 Task: Add All Good Spf 50 Sport Sunscreen Butter Stick to the cart.
Action: Mouse moved to (303, 172)
Screenshot: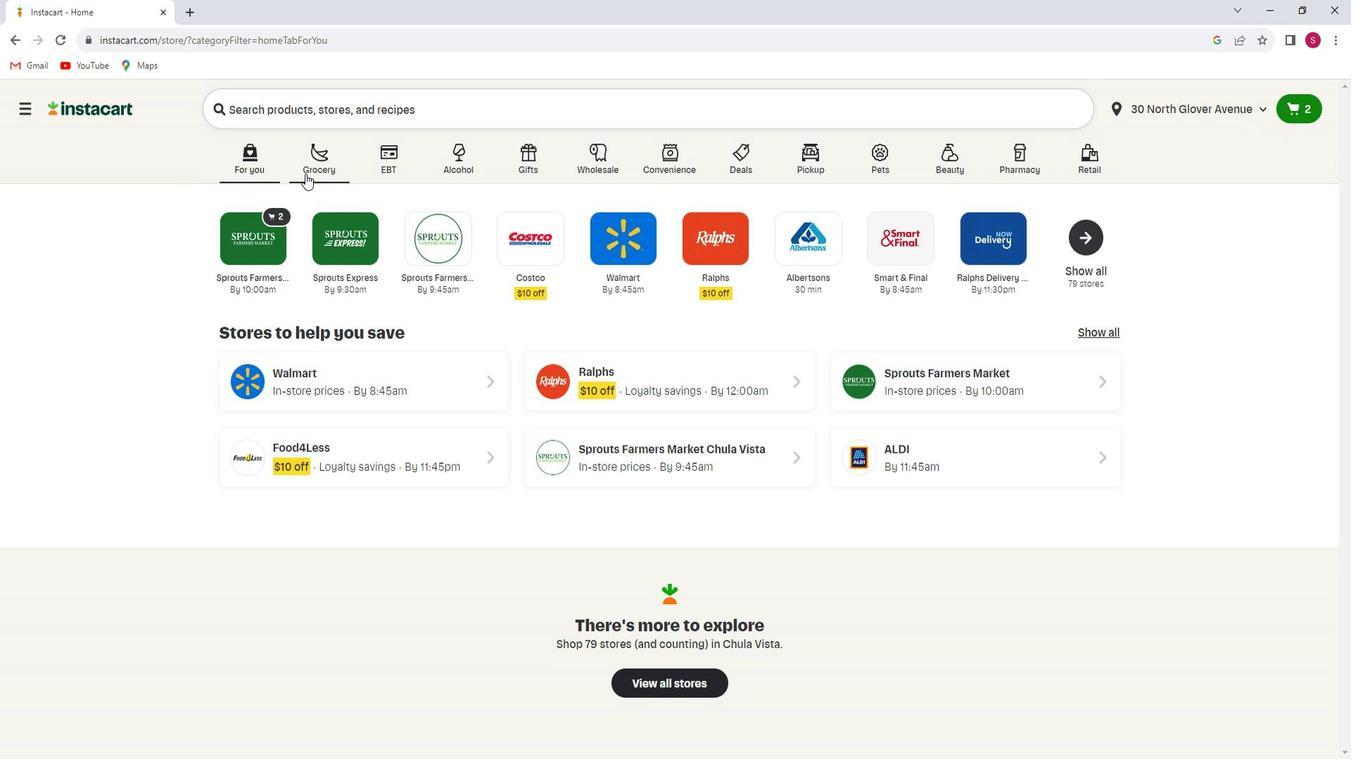 
Action: Mouse pressed left at (303, 172)
Screenshot: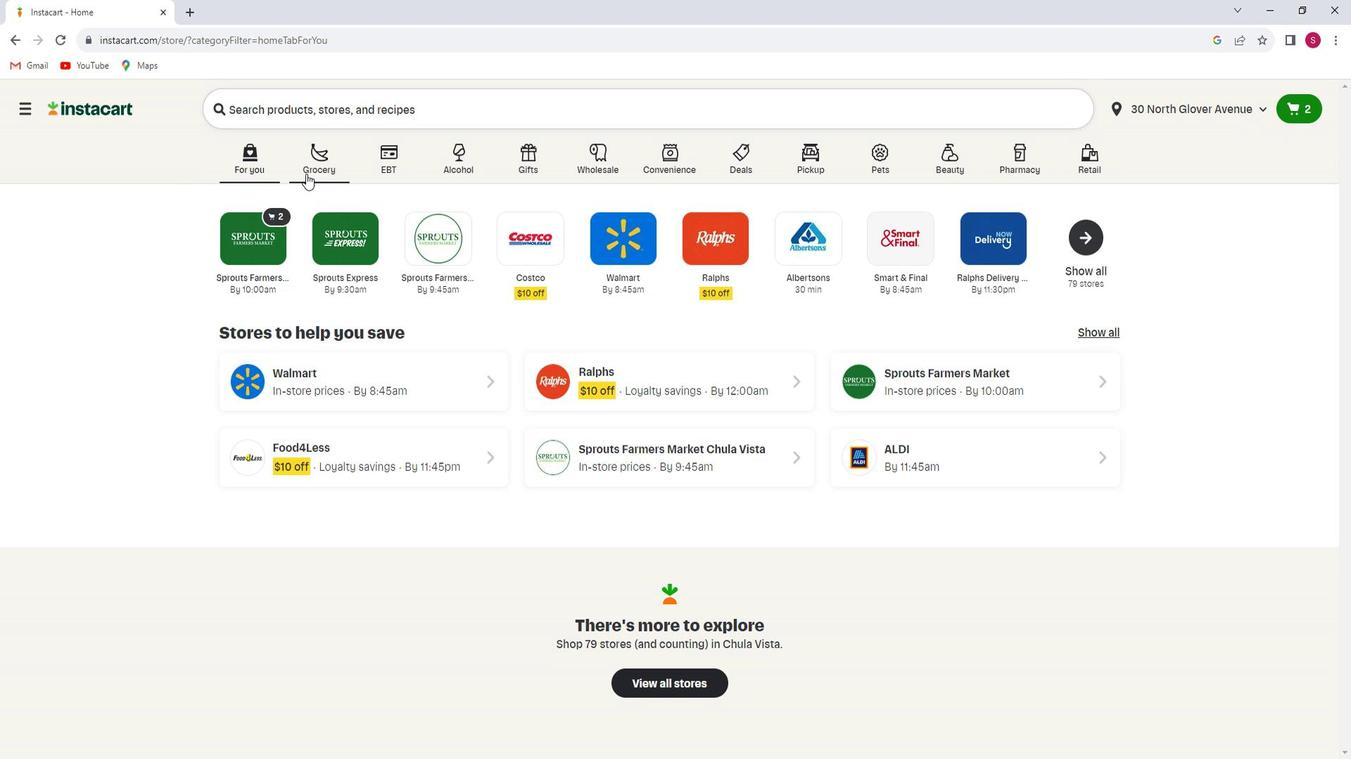 
Action: Mouse moved to (329, 423)
Screenshot: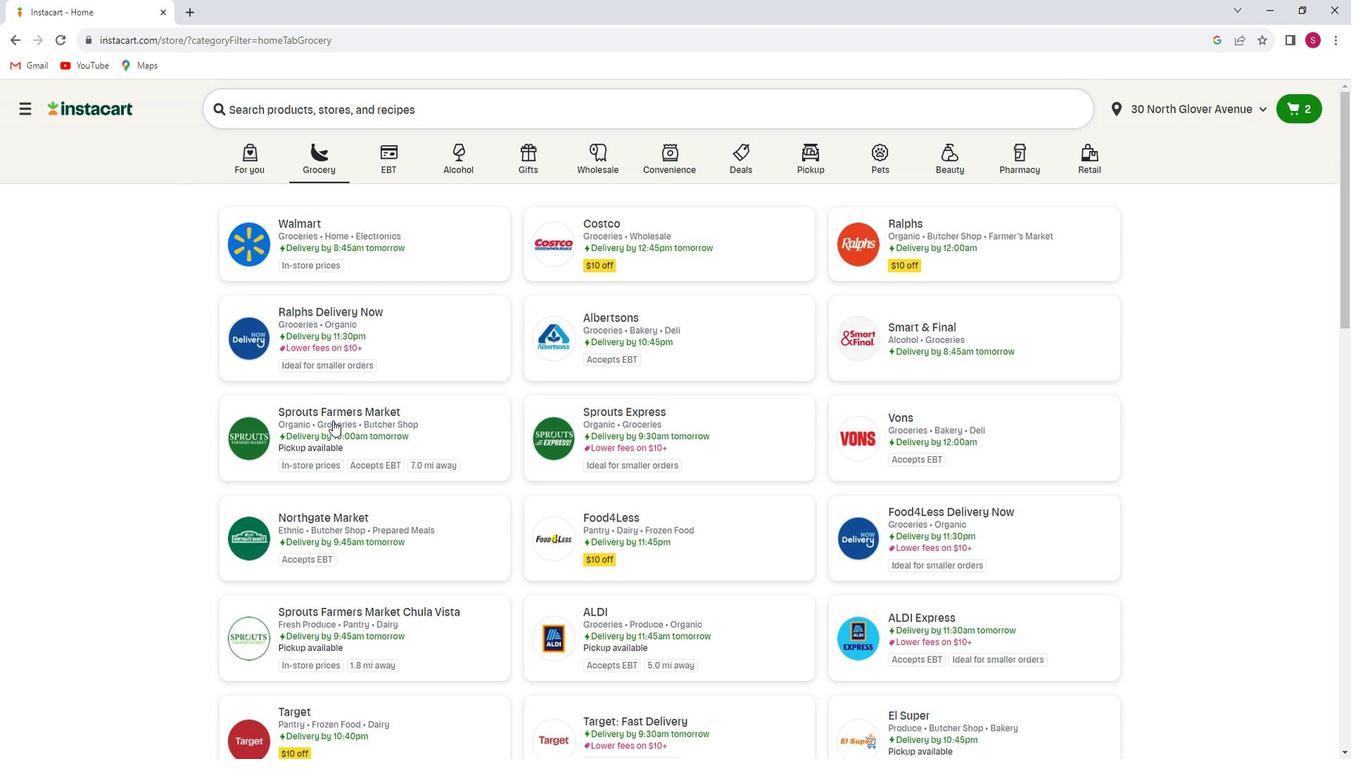 
Action: Mouse pressed left at (329, 423)
Screenshot: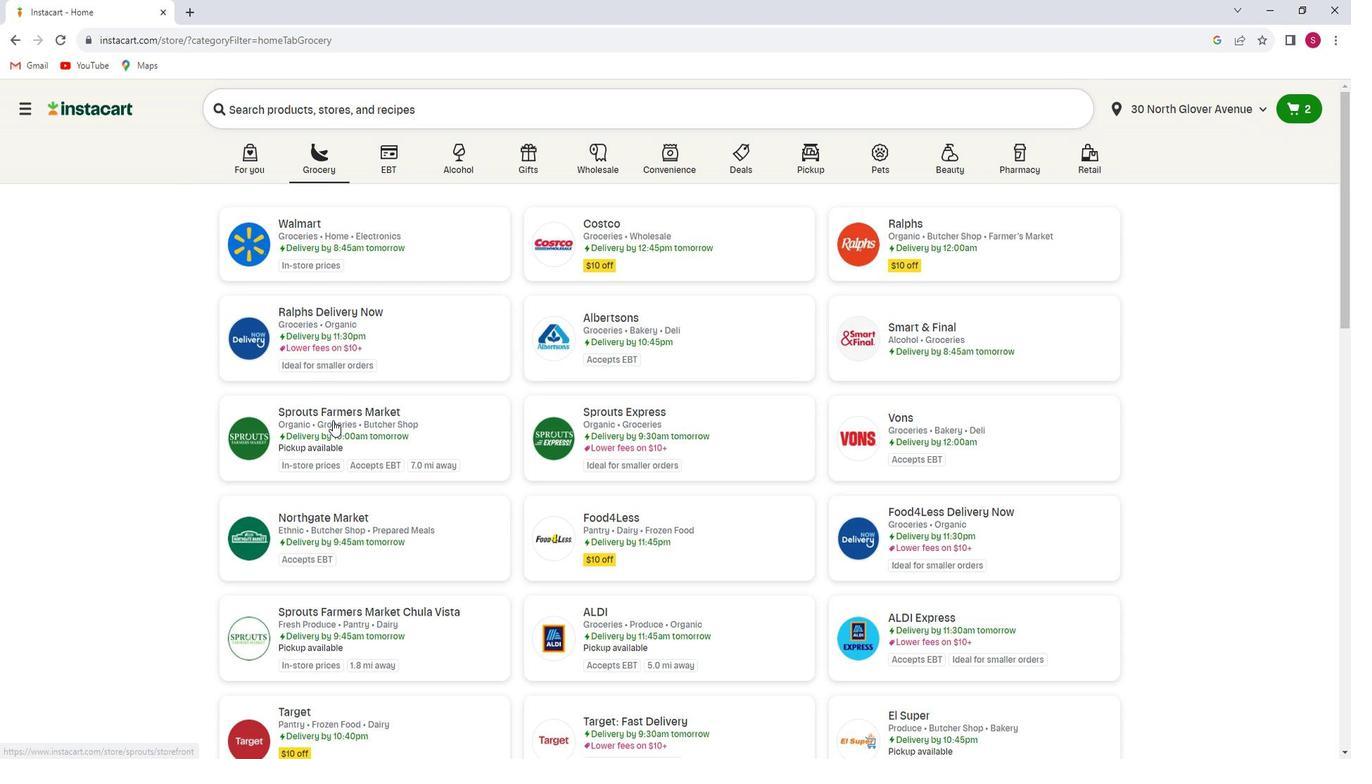 
Action: Mouse moved to (87, 415)
Screenshot: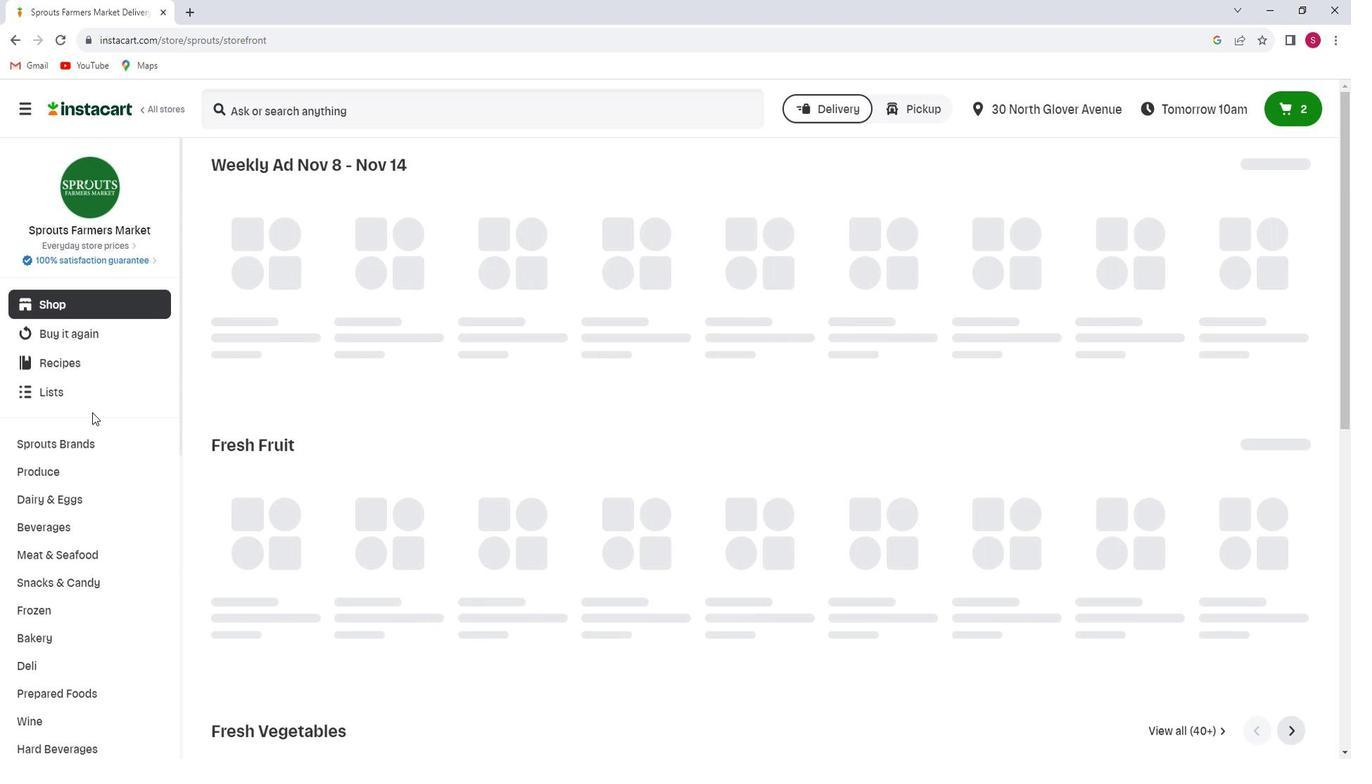 
Action: Mouse scrolled (87, 415) with delta (0, 0)
Screenshot: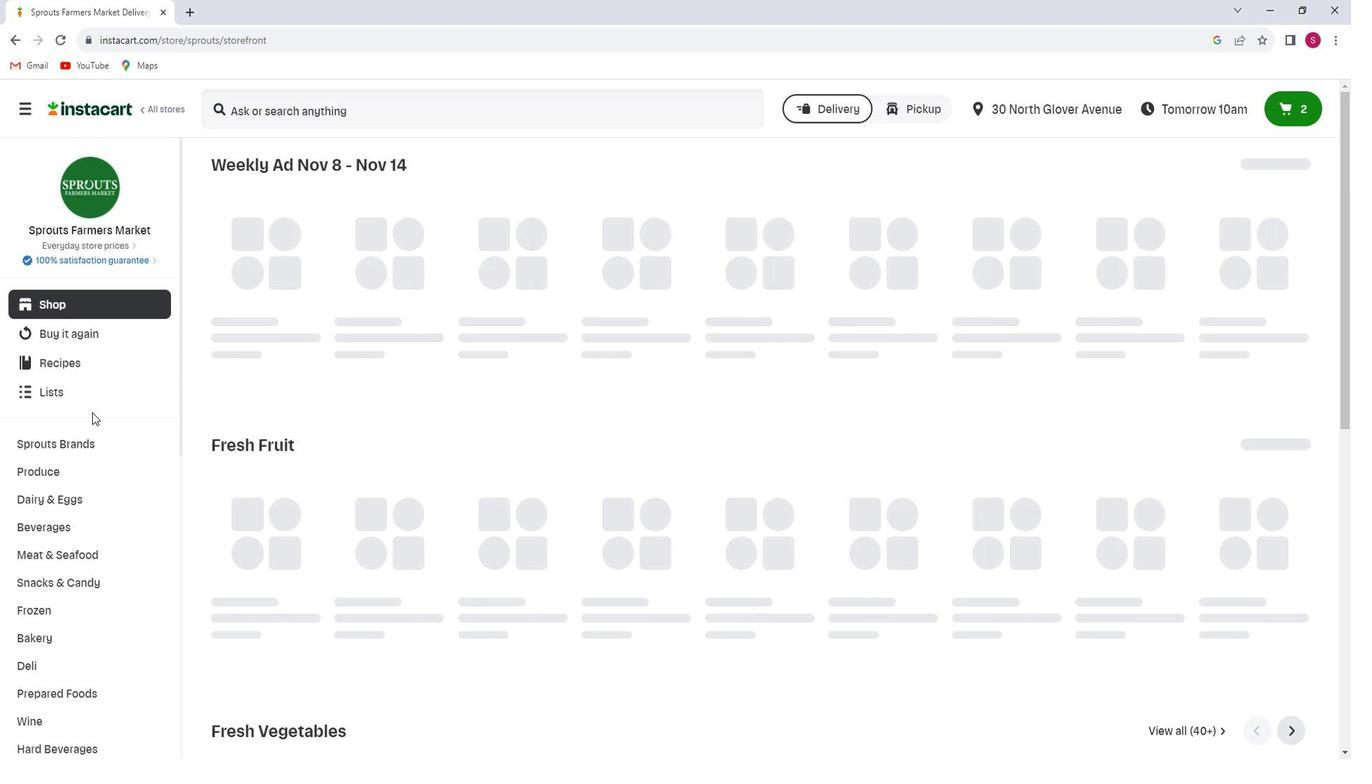 
Action: Mouse scrolled (87, 415) with delta (0, 0)
Screenshot: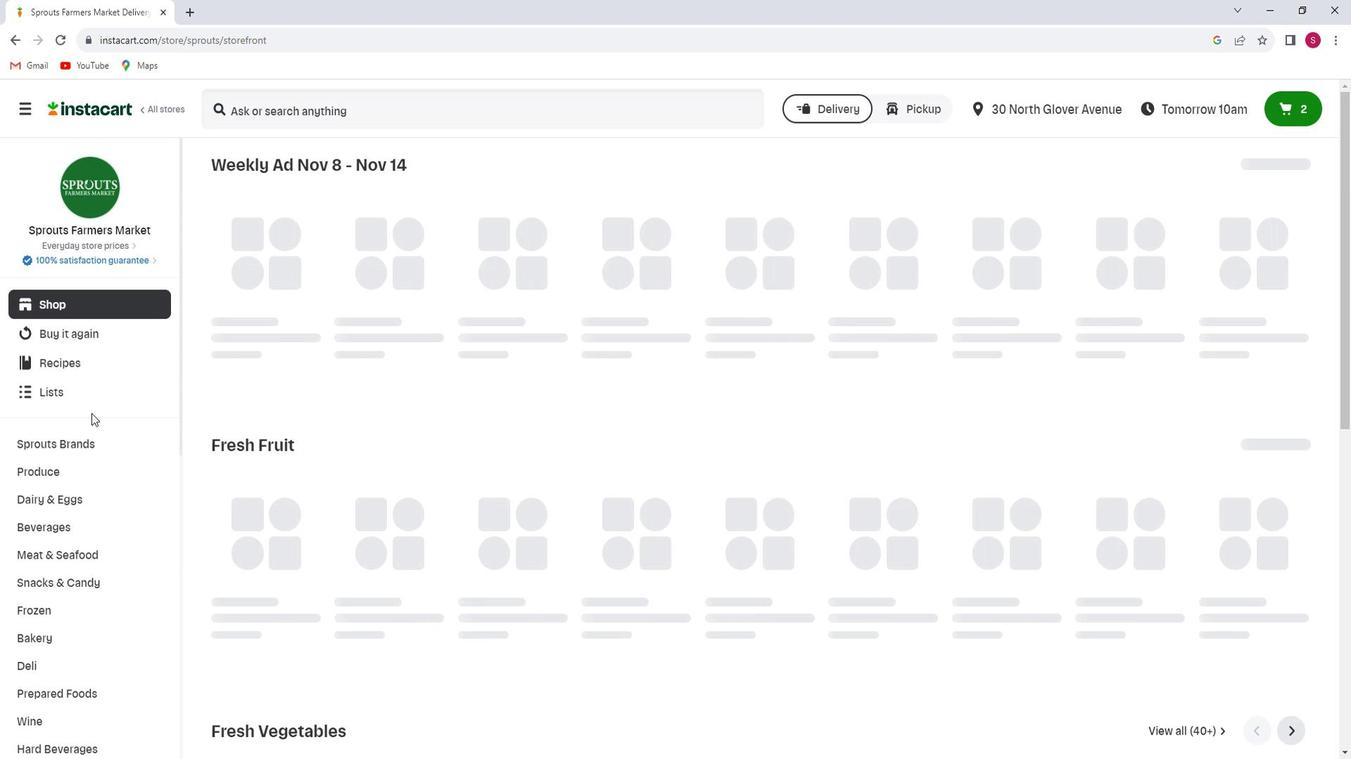 
Action: Mouse scrolled (87, 415) with delta (0, 0)
Screenshot: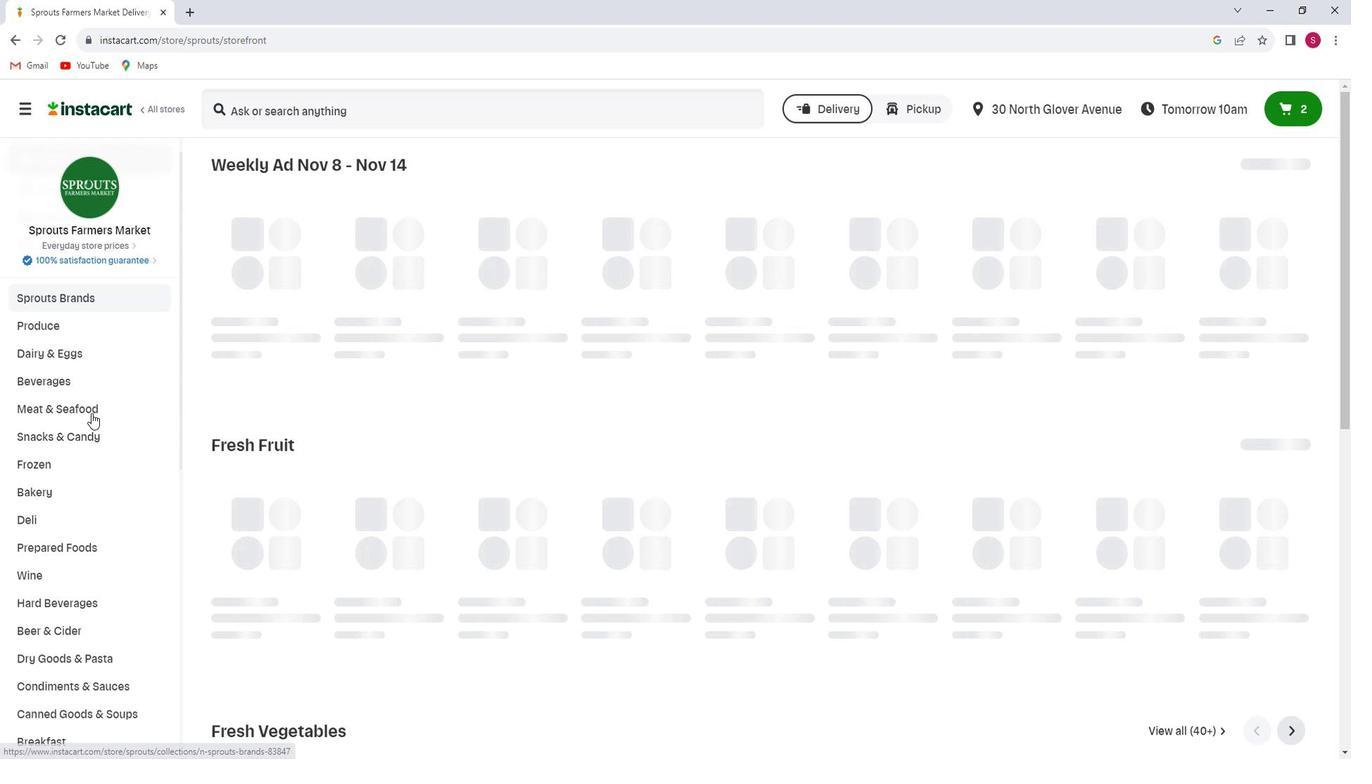 
Action: Mouse scrolled (87, 415) with delta (0, 0)
Screenshot: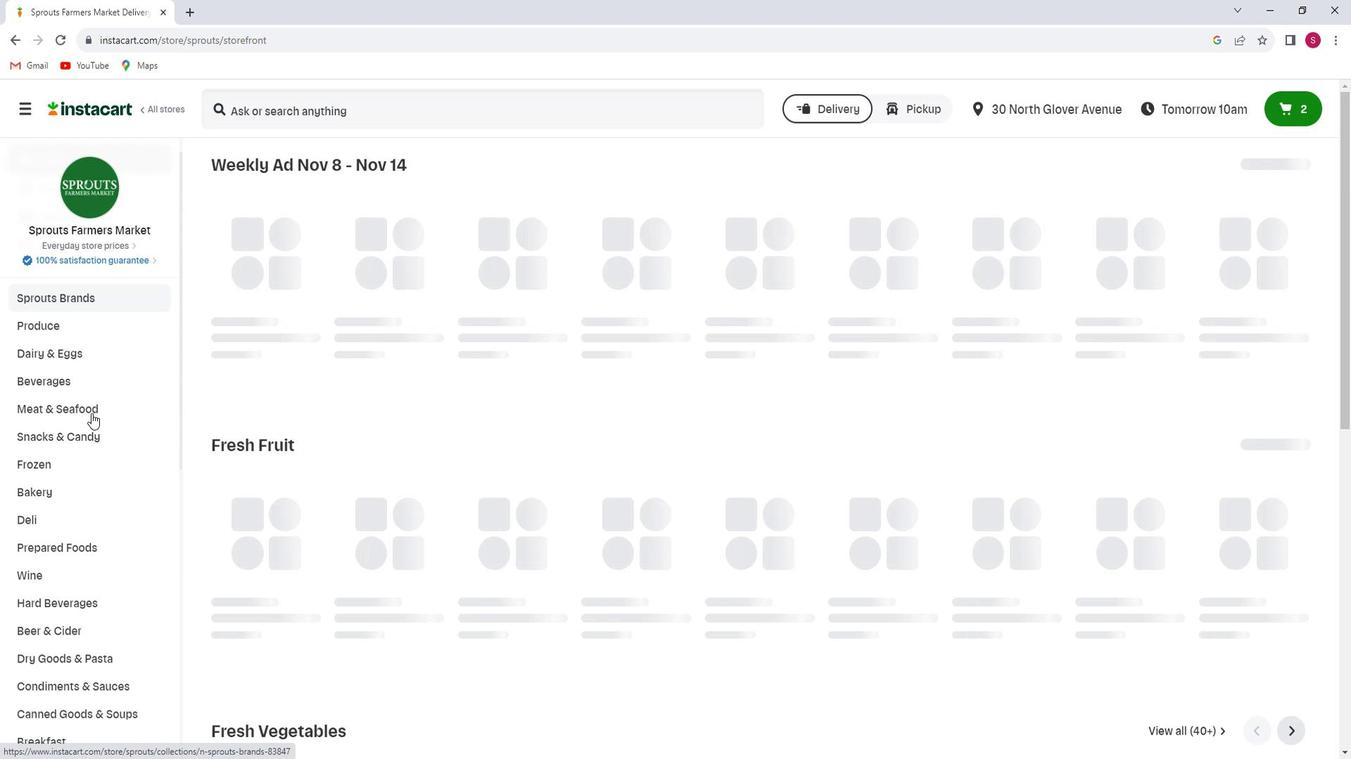 
Action: Mouse scrolled (87, 415) with delta (0, 0)
Screenshot: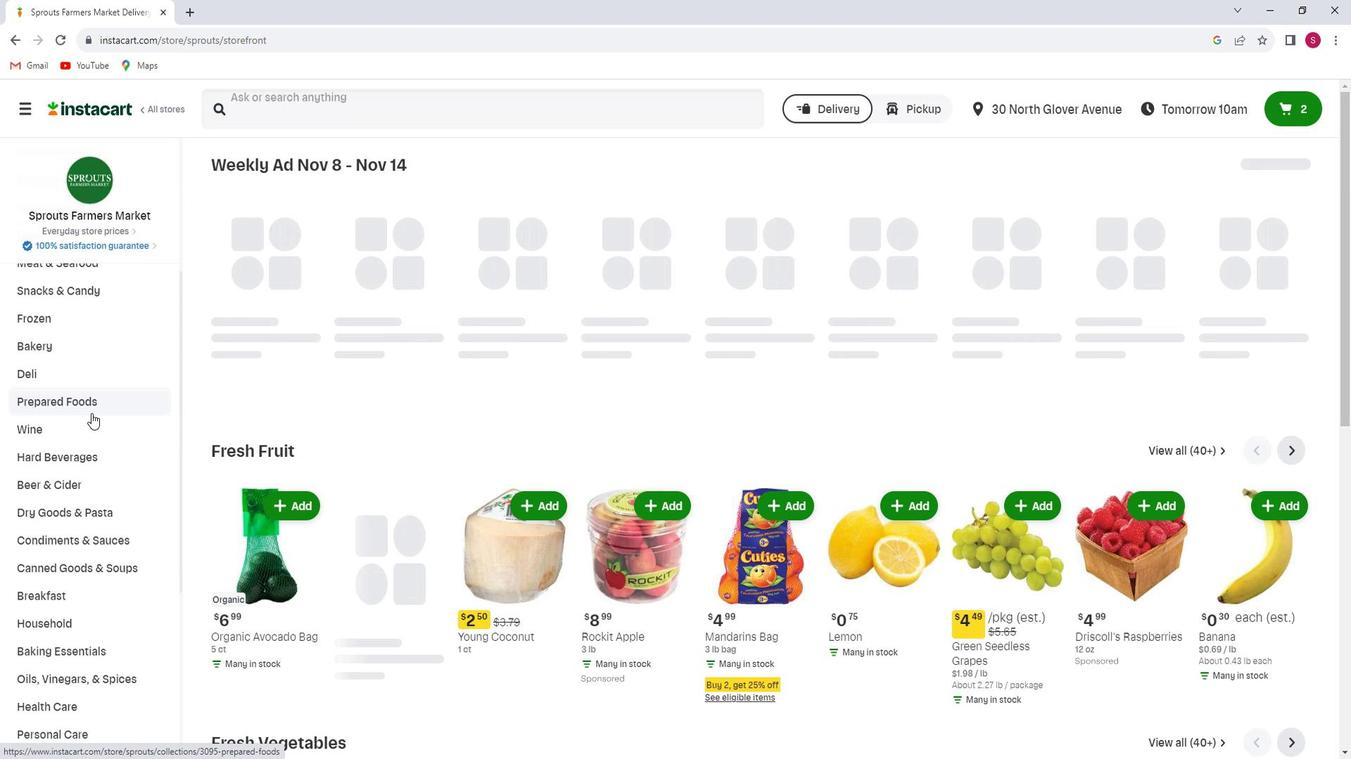 
Action: Mouse scrolled (87, 415) with delta (0, 0)
Screenshot: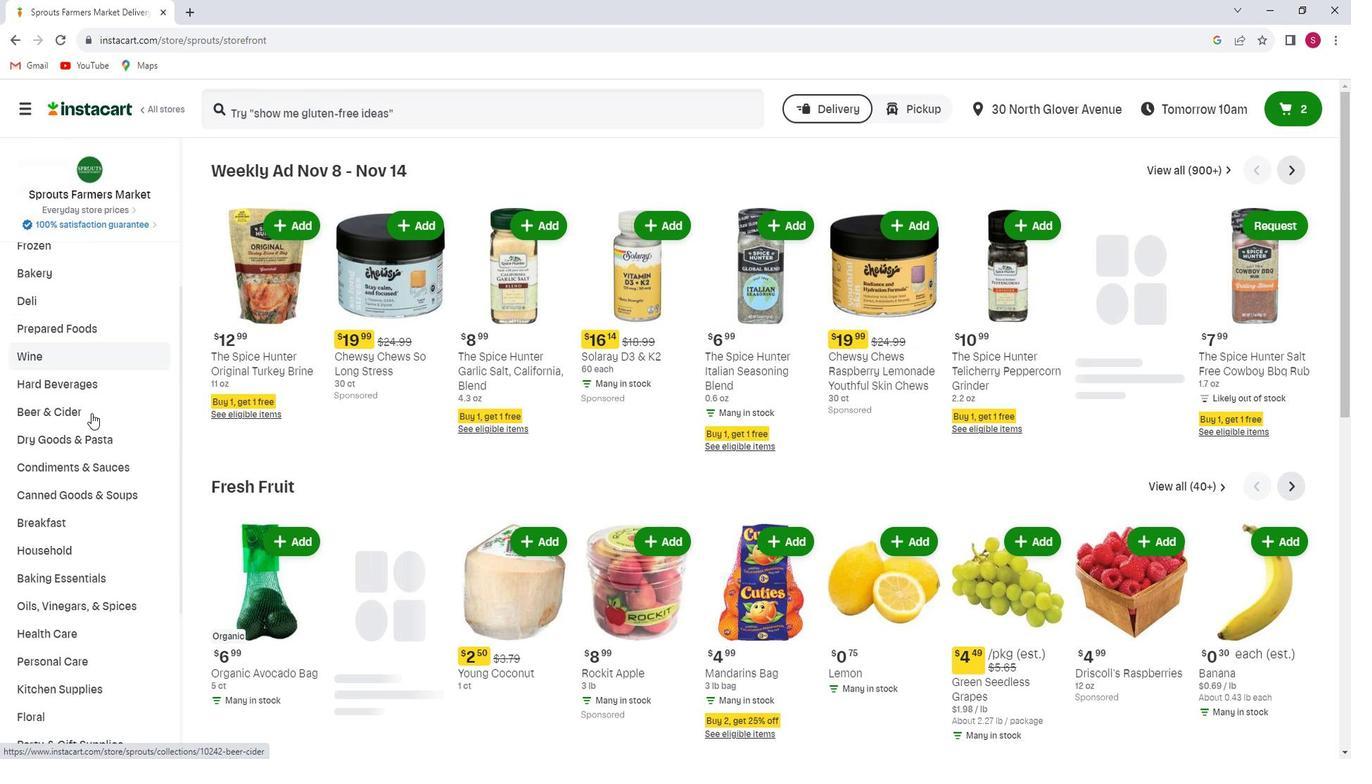 
Action: Mouse scrolled (87, 415) with delta (0, 0)
Screenshot: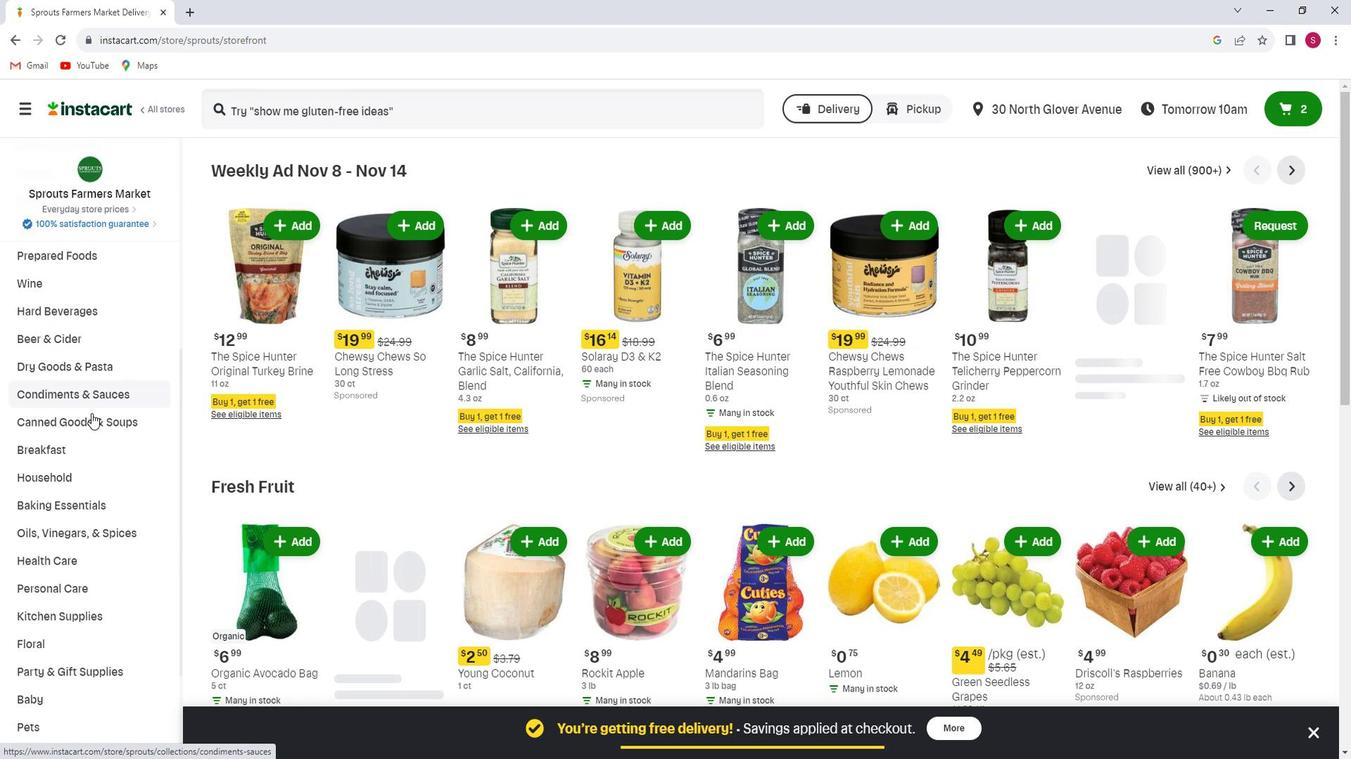 
Action: Mouse moved to (90, 425)
Screenshot: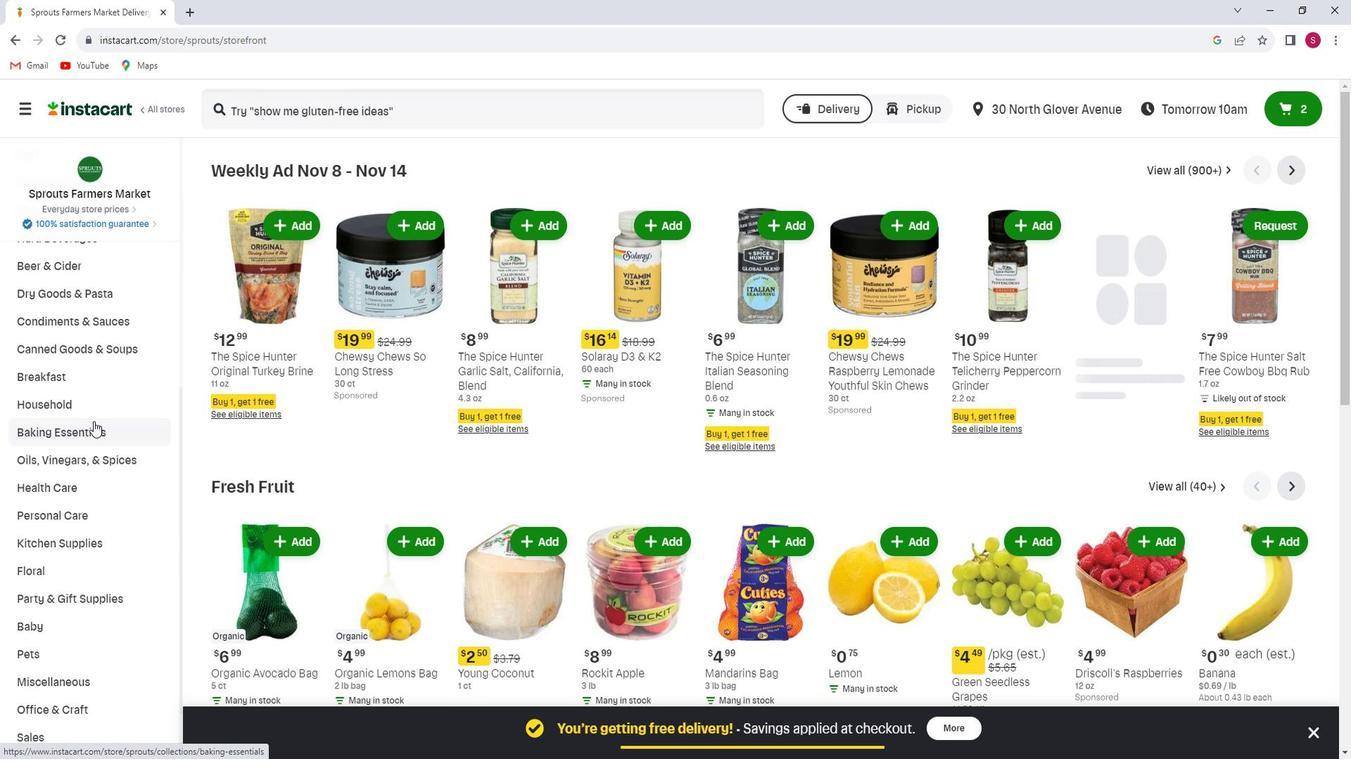 
Action: Mouse scrolled (90, 425) with delta (0, 0)
Screenshot: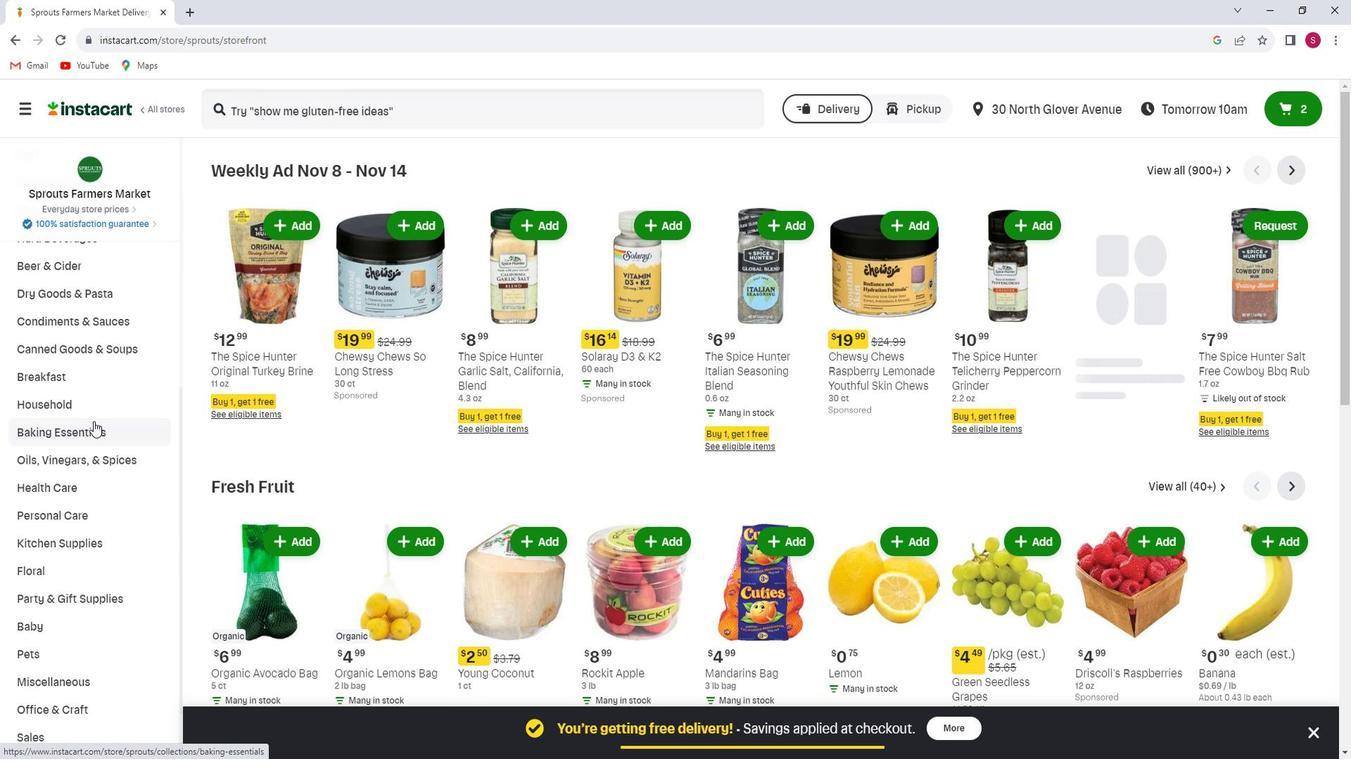 
Action: Mouse moved to (83, 449)
Screenshot: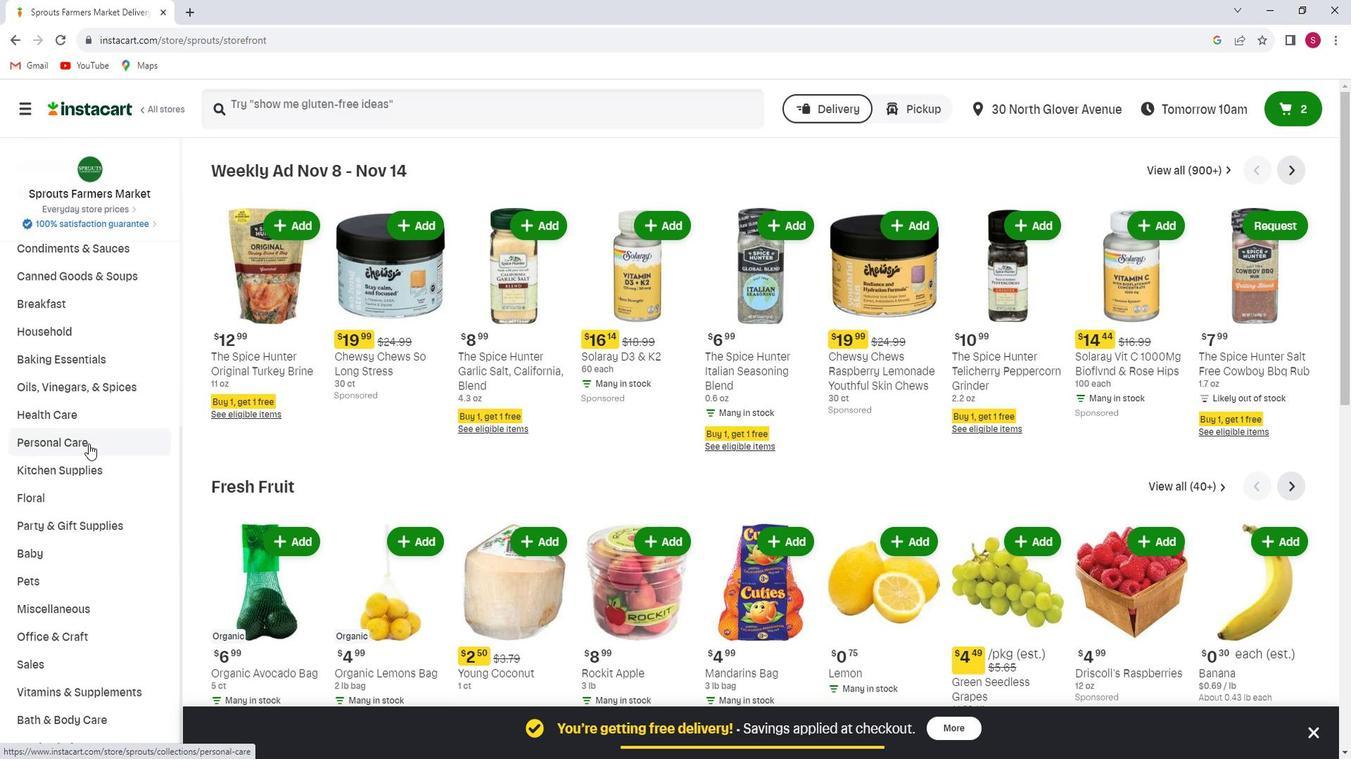 
Action: Mouse pressed left at (83, 449)
Screenshot: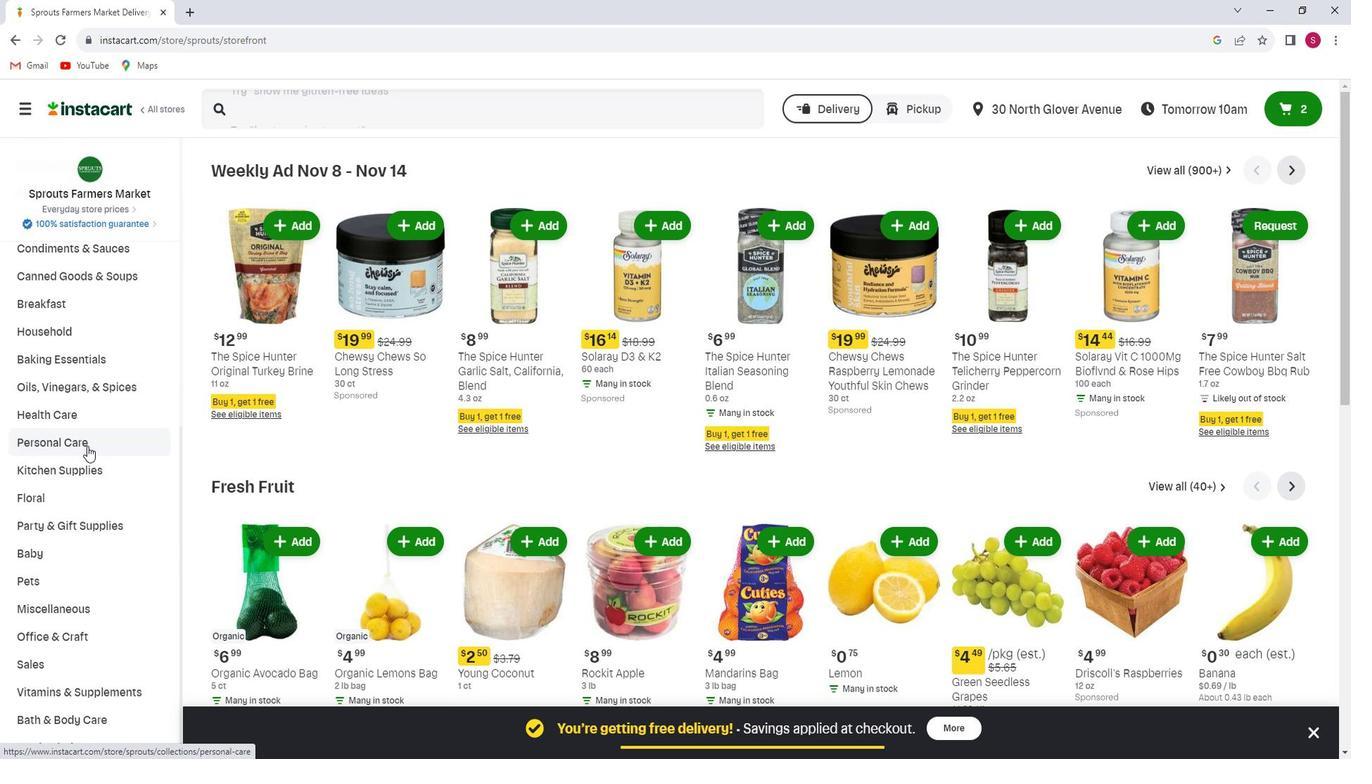
Action: Mouse moved to (1063, 208)
Screenshot: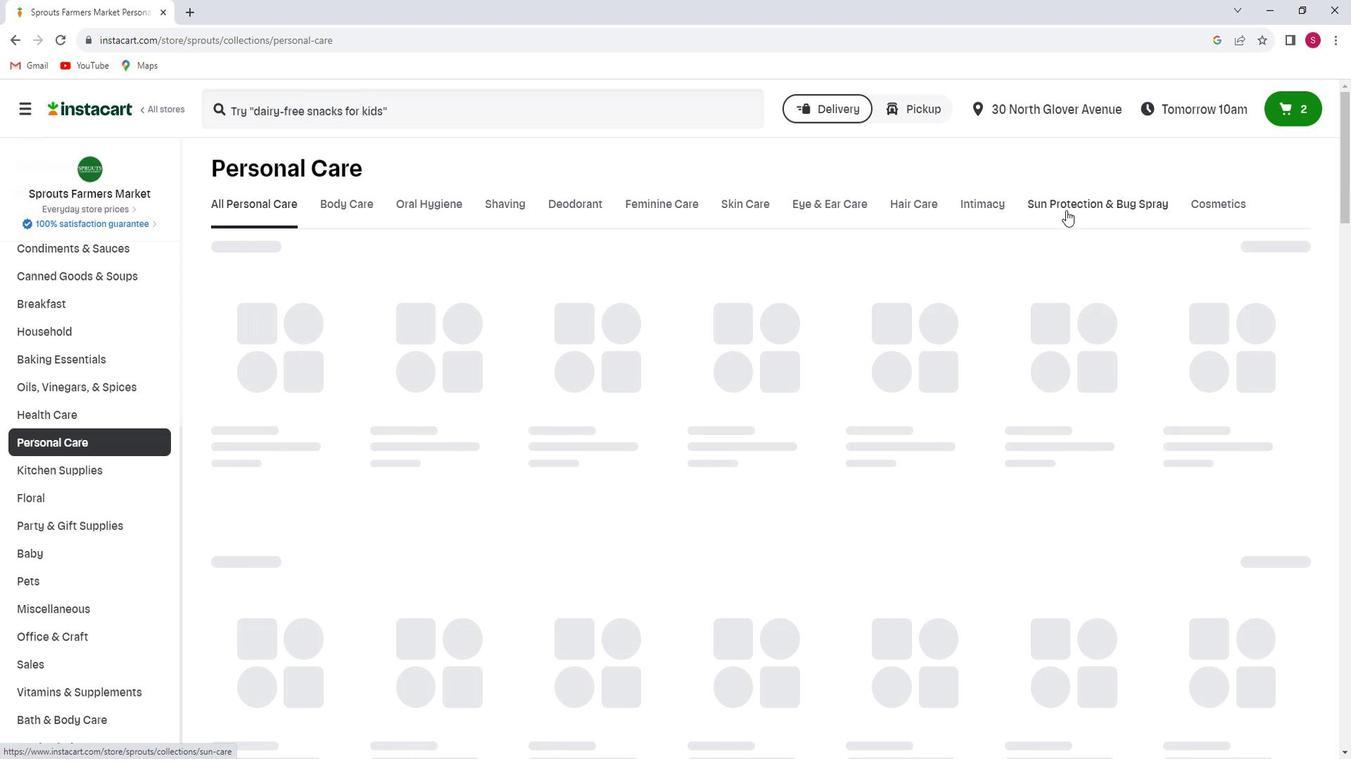 
Action: Mouse pressed left at (1063, 208)
Screenshot: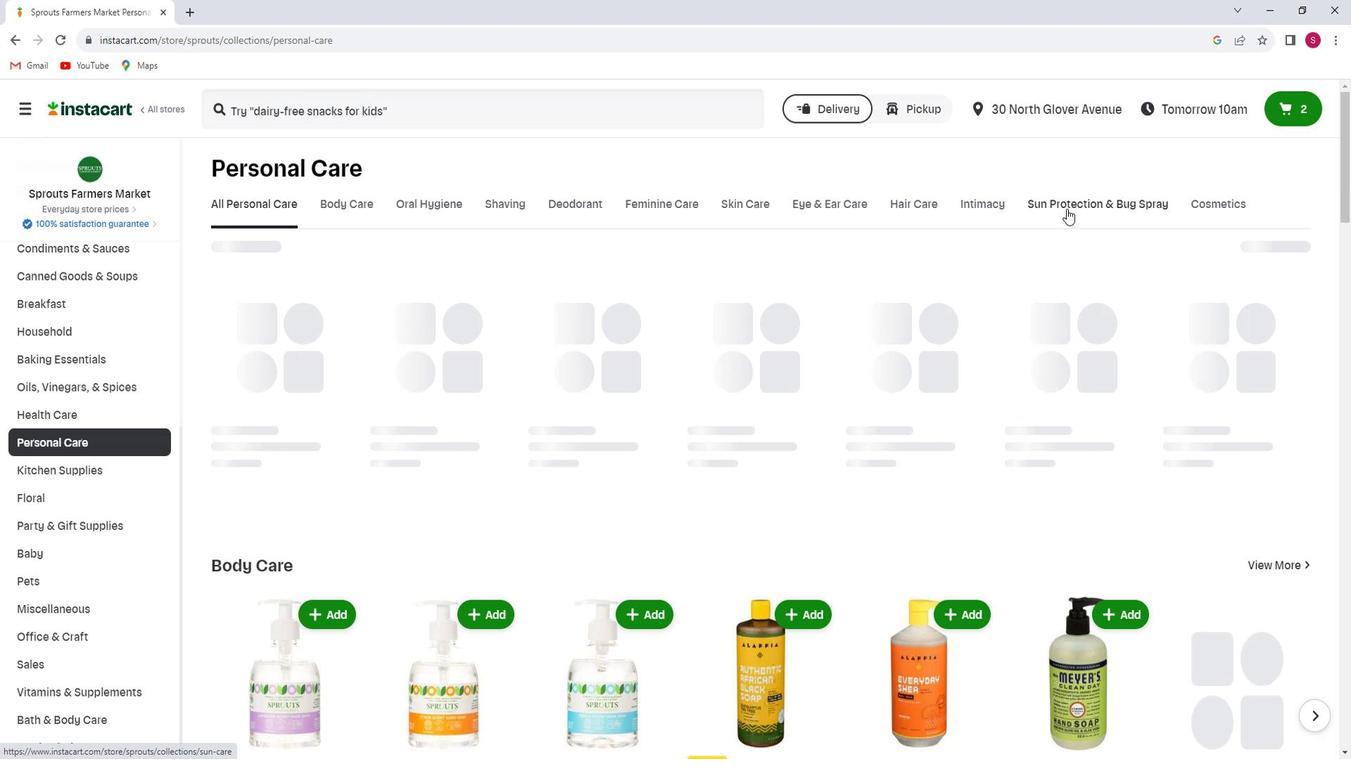 
Action: Mouse moved to (491, 104)
Screenshot: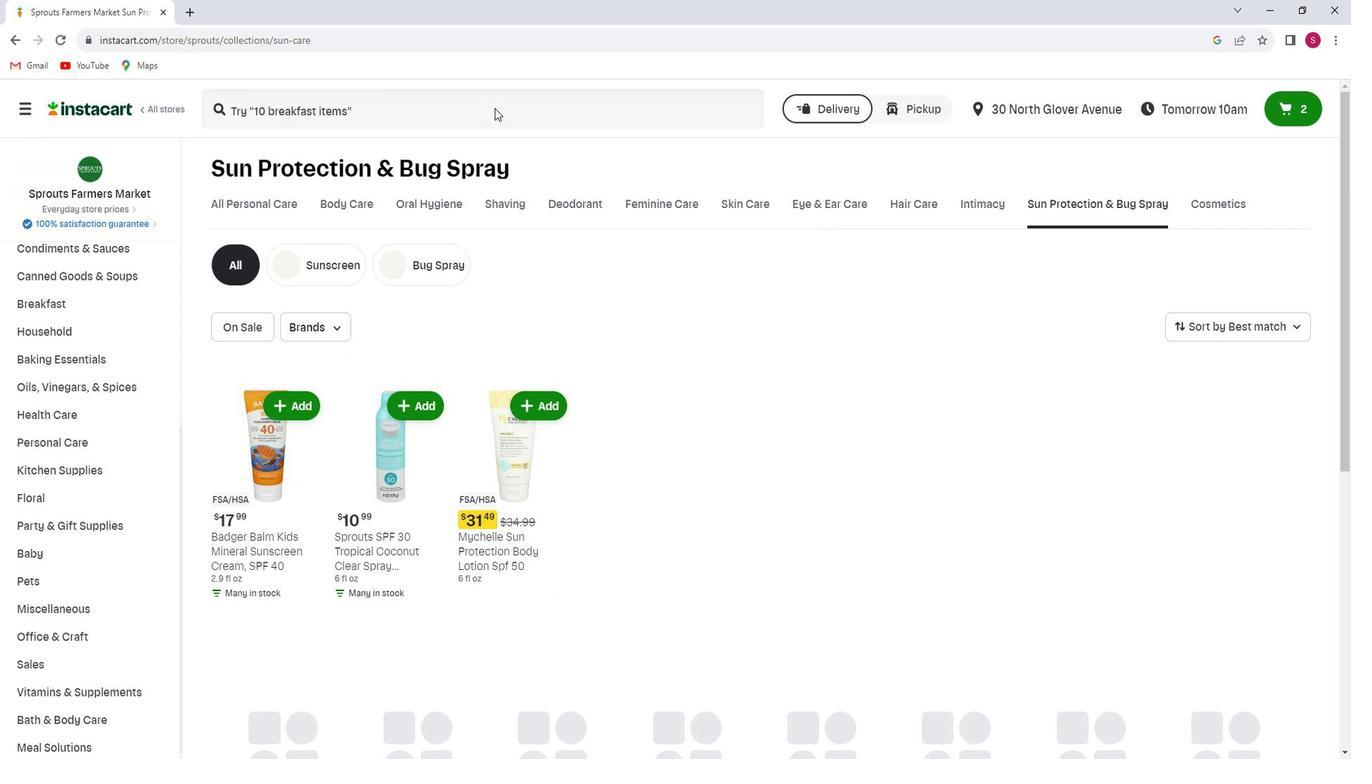 
Action: Mouse pressed left at (491, 104)
Screenshot: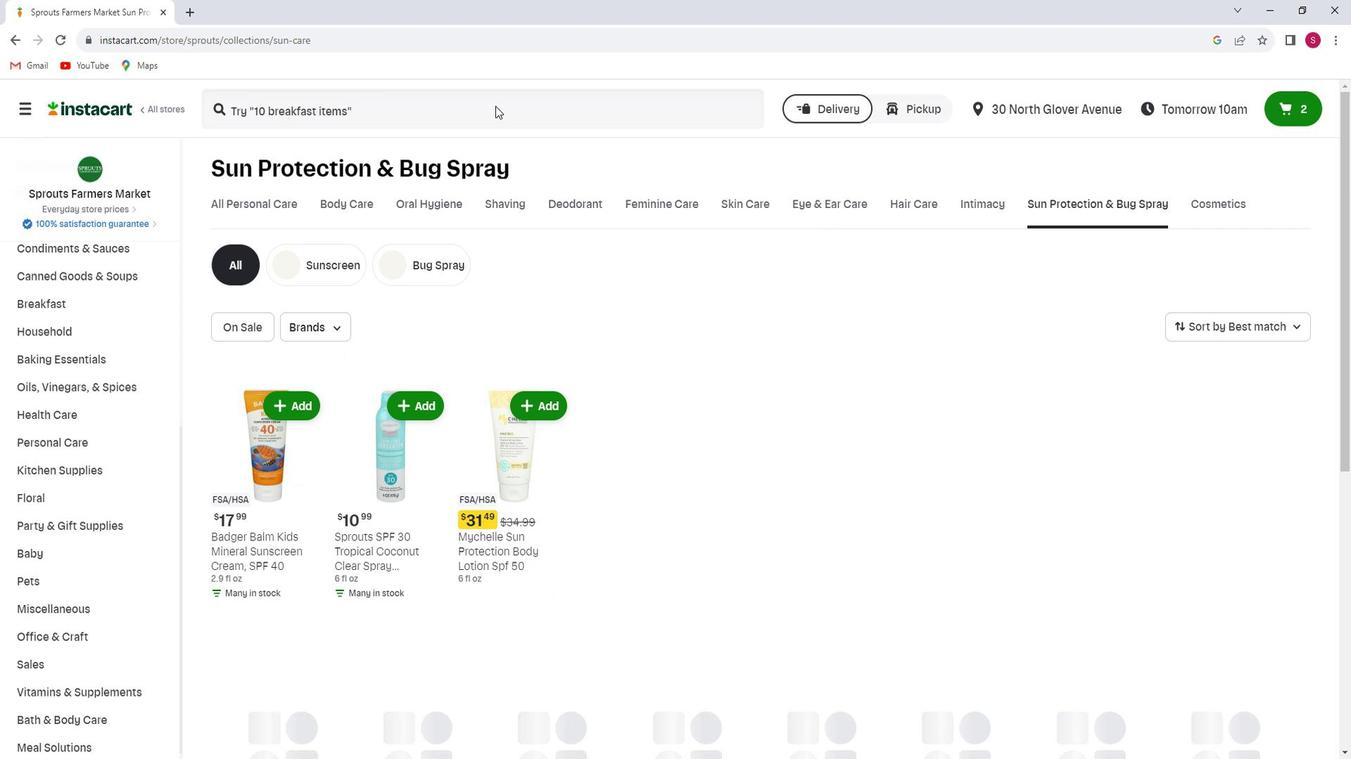 
Action: Key pressed <Key.shift>All<Key.space><Key.shift>Good<Key.space><Key.shift>Spf<Key.space>50<Key.space><Key.shift>Sport<Key.space><Key.shift>Sunscreen<Key.space><Key.shift_r><Key.shift_r><Key.shift_r><Key.shift_r><Key.shift_r>Butter<Key.space><Key.shift>Stick<Key.enter>
Screenshot: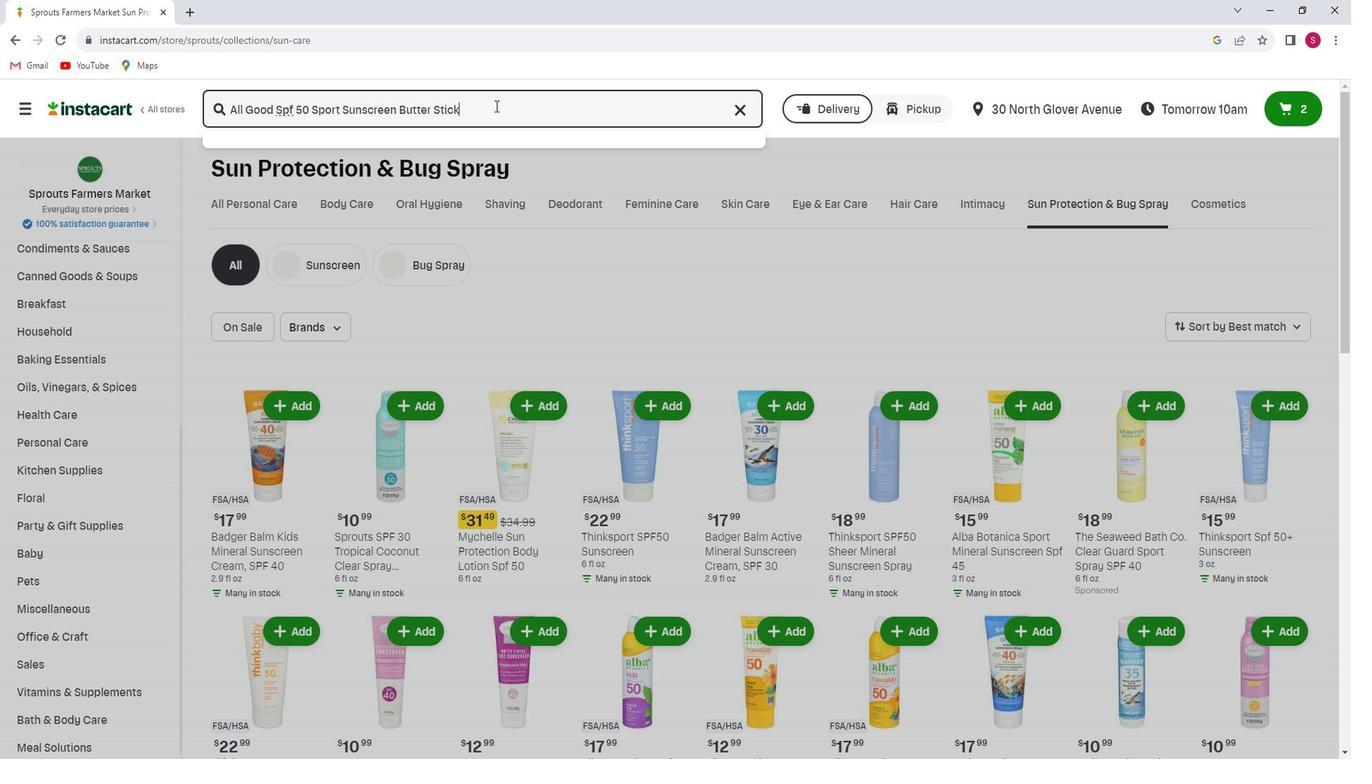 
Action: Mouse moved to (581, 221)
Screenshot: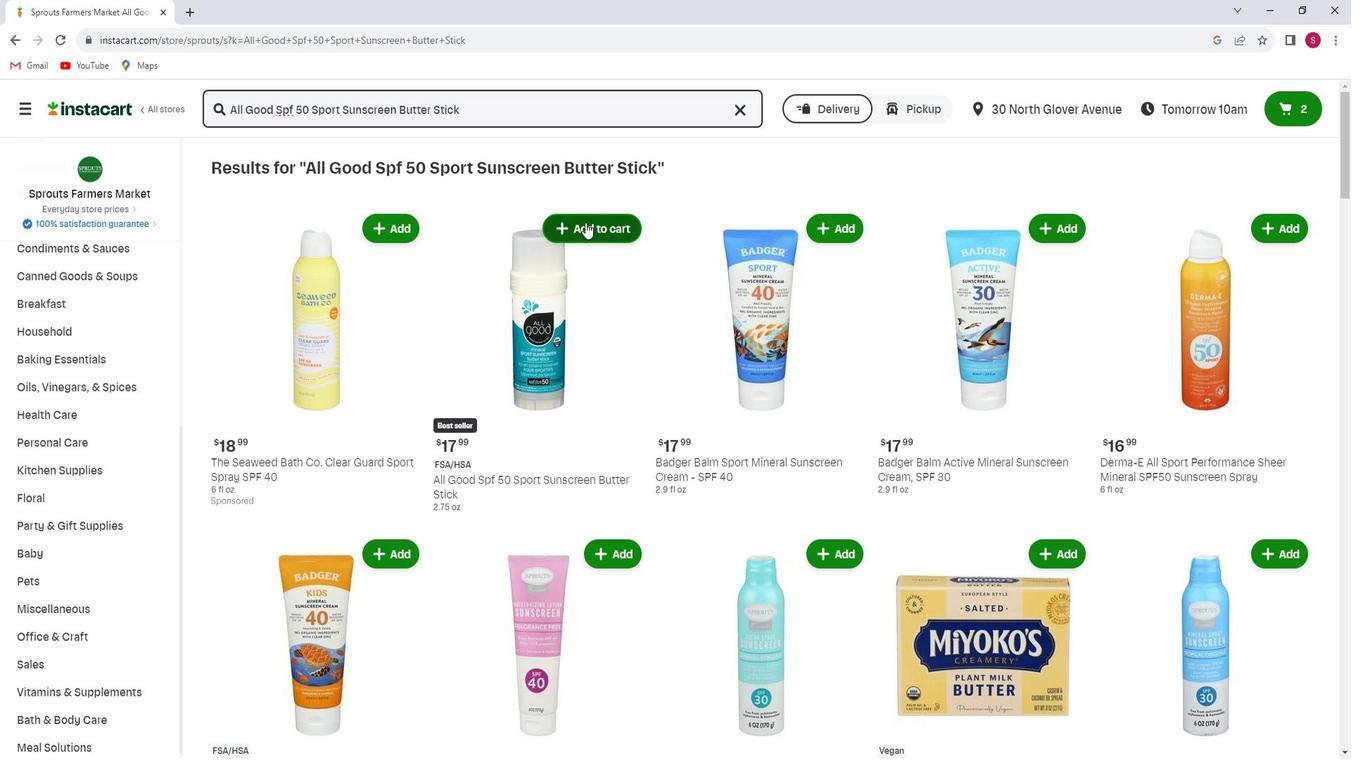 
Action: Mouse pressed left at (581, 221)
Screenshot: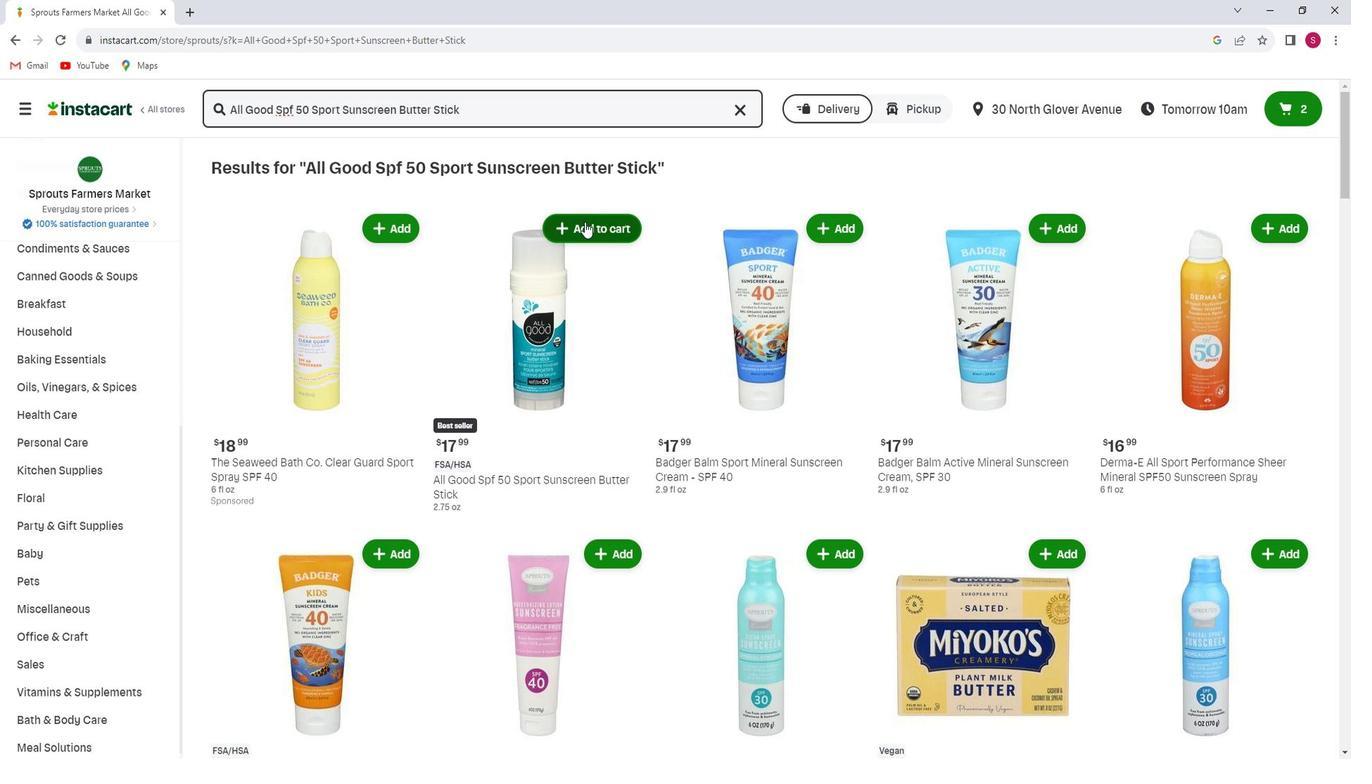 
Action: Mouse moved to (590, 274)
Screenshot: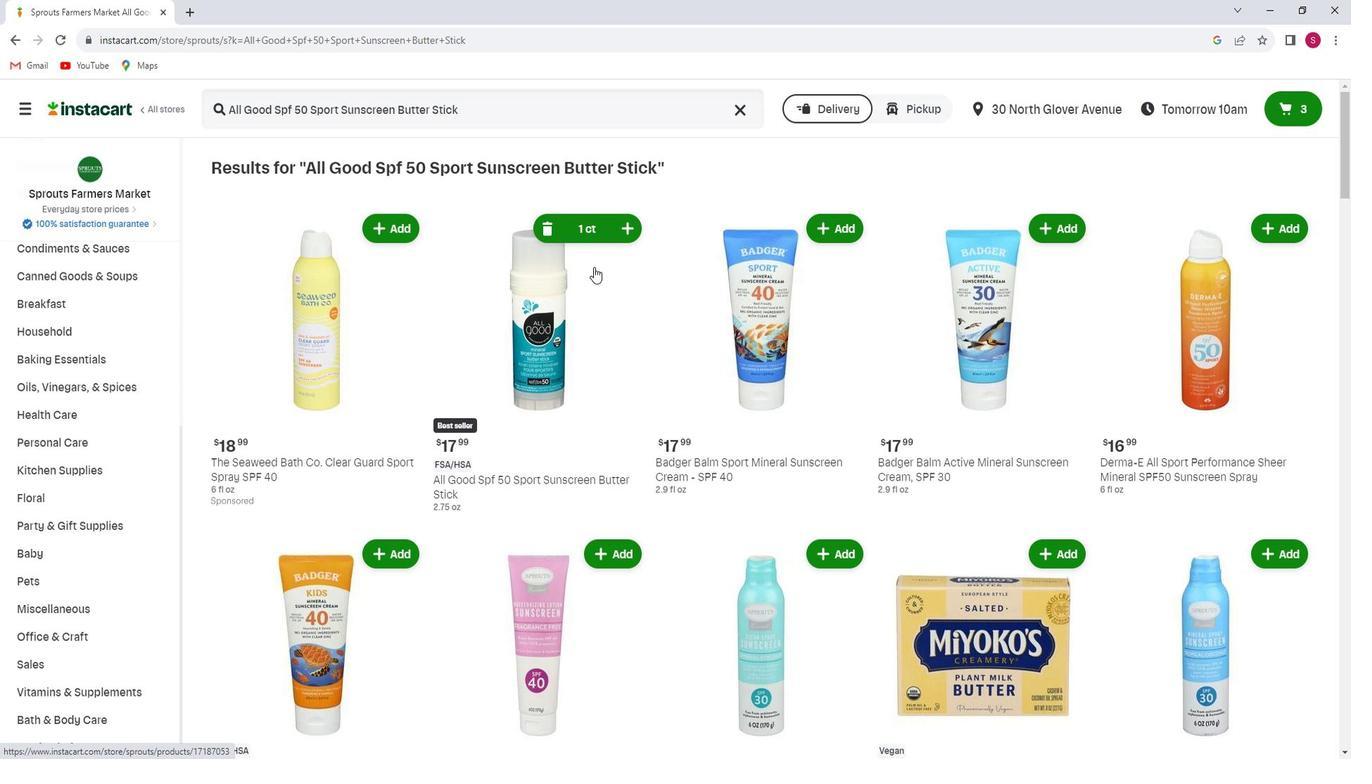 
